 Task: In the  document handbook.odt. Insert footer and write 'www.nexusTech.com'. Find the word using Dictionary 'gratitude' Use the tool word Count and display word count while typing
Action: Mouse moved to (136, 68)
Screenshot: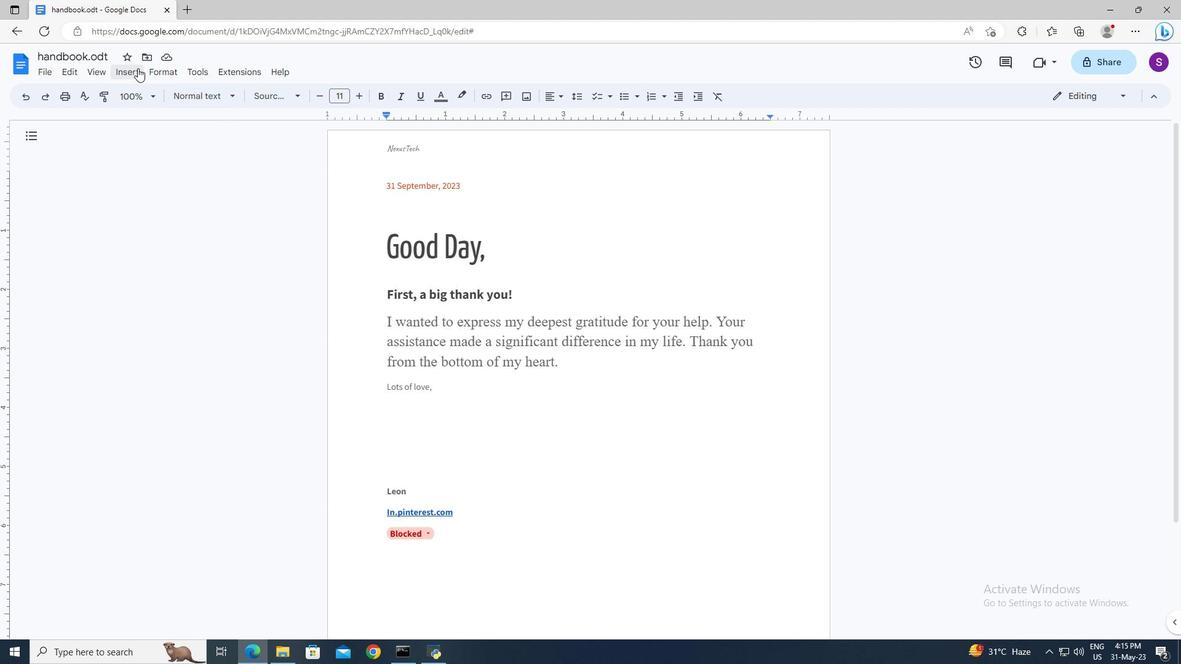 
Action: Mouse pressed left at (136, 68)
Screenshot: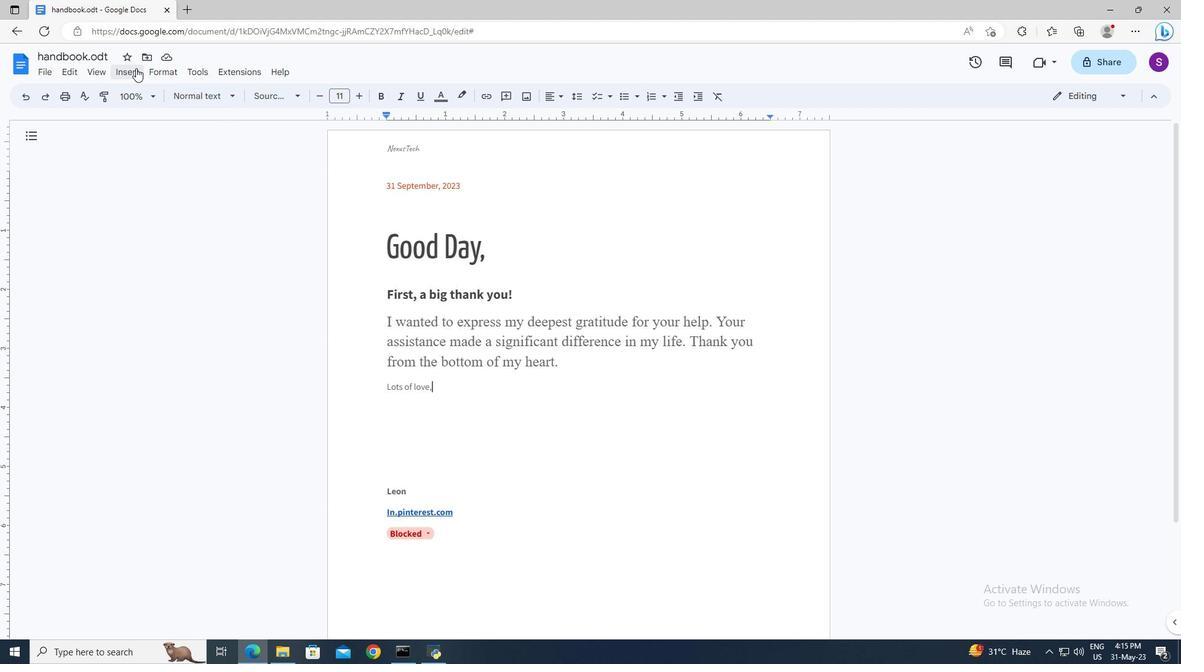 
Action: Mouse moved to (328, 398)
Screenshot: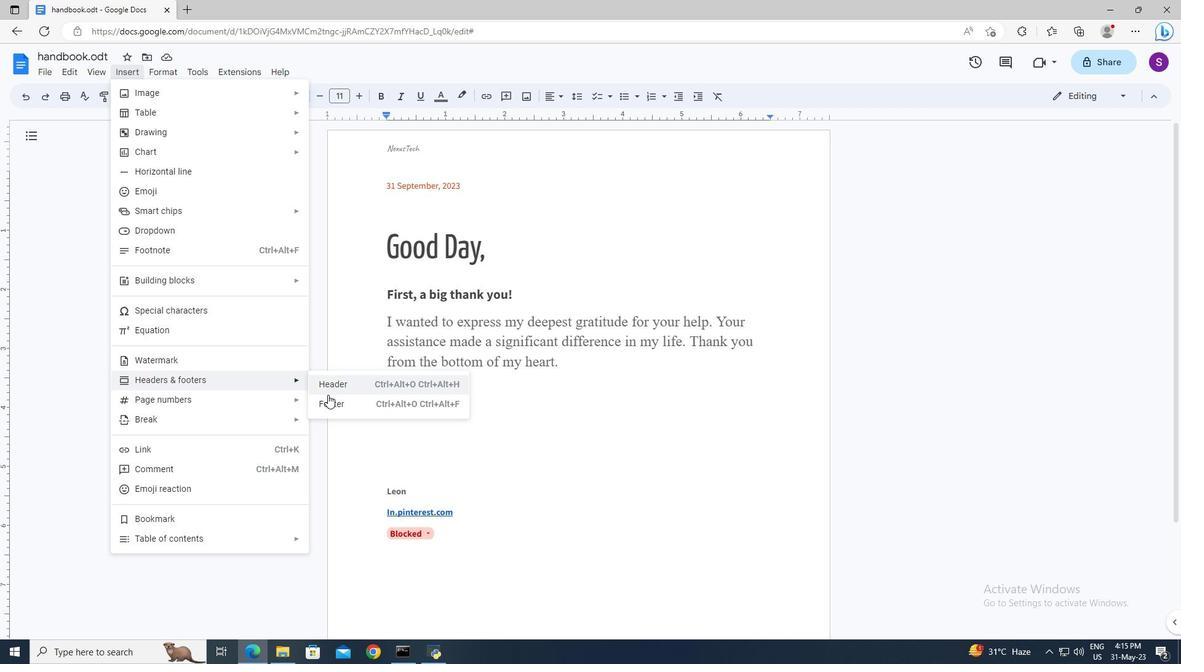 
Action: Mouse pressed left at (328, 398)
Screenshot: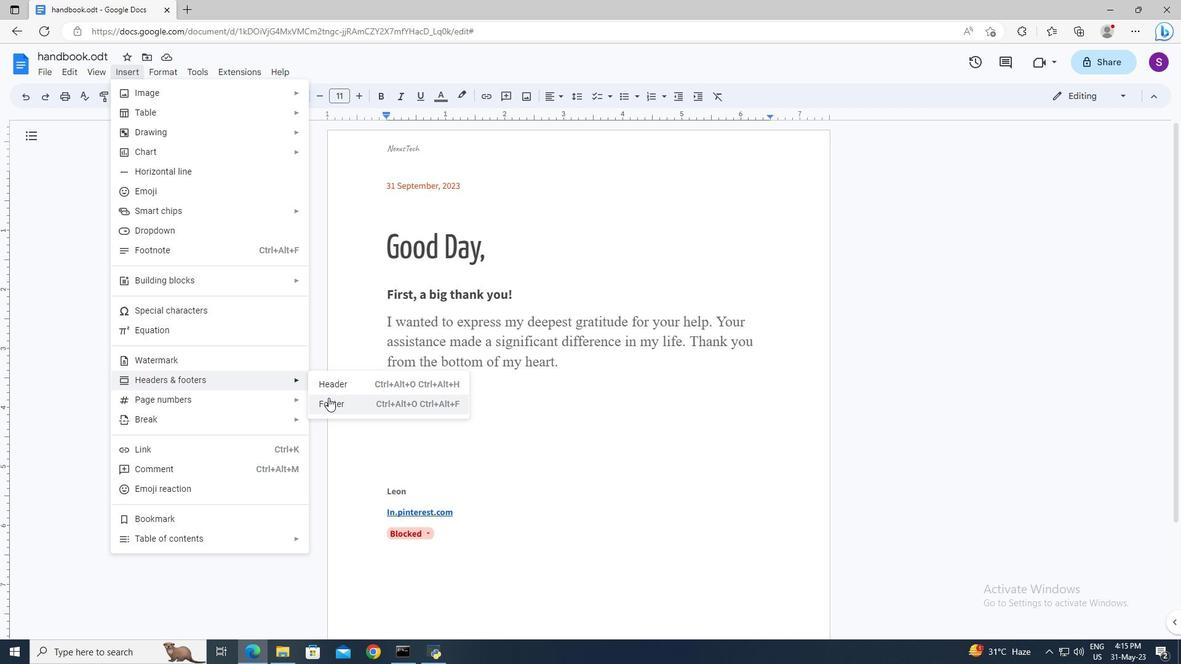 
Action: Key pressed www.nexud
Screenshot: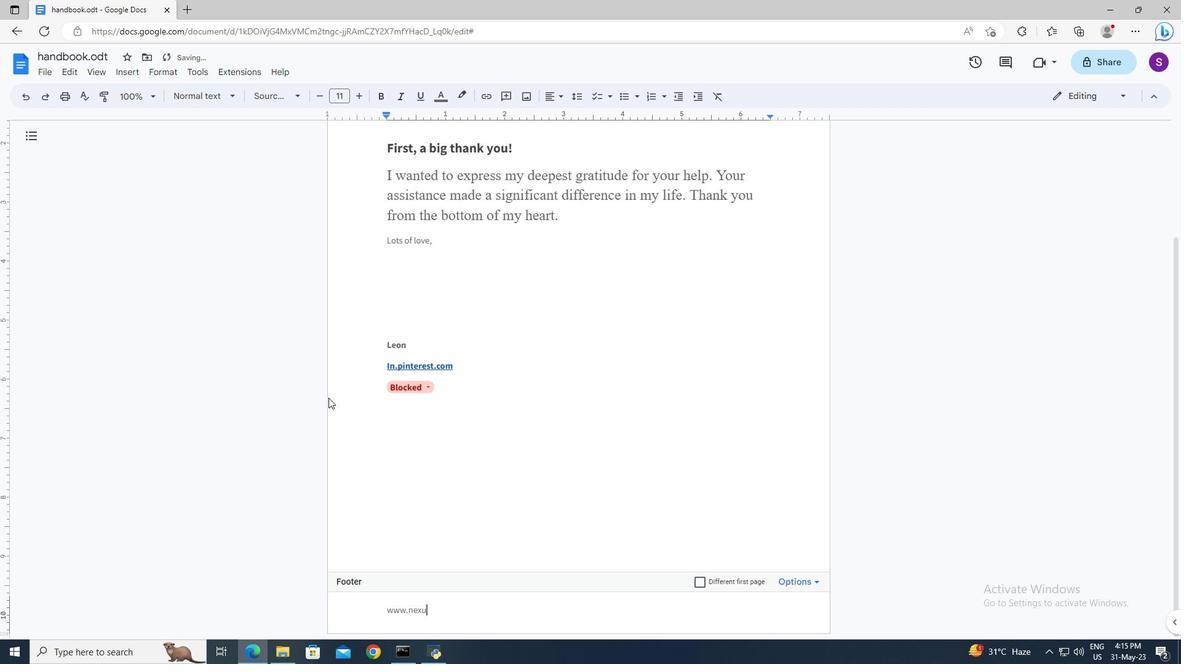 
Action: Mouse moved to (318, 393)
Screenshot: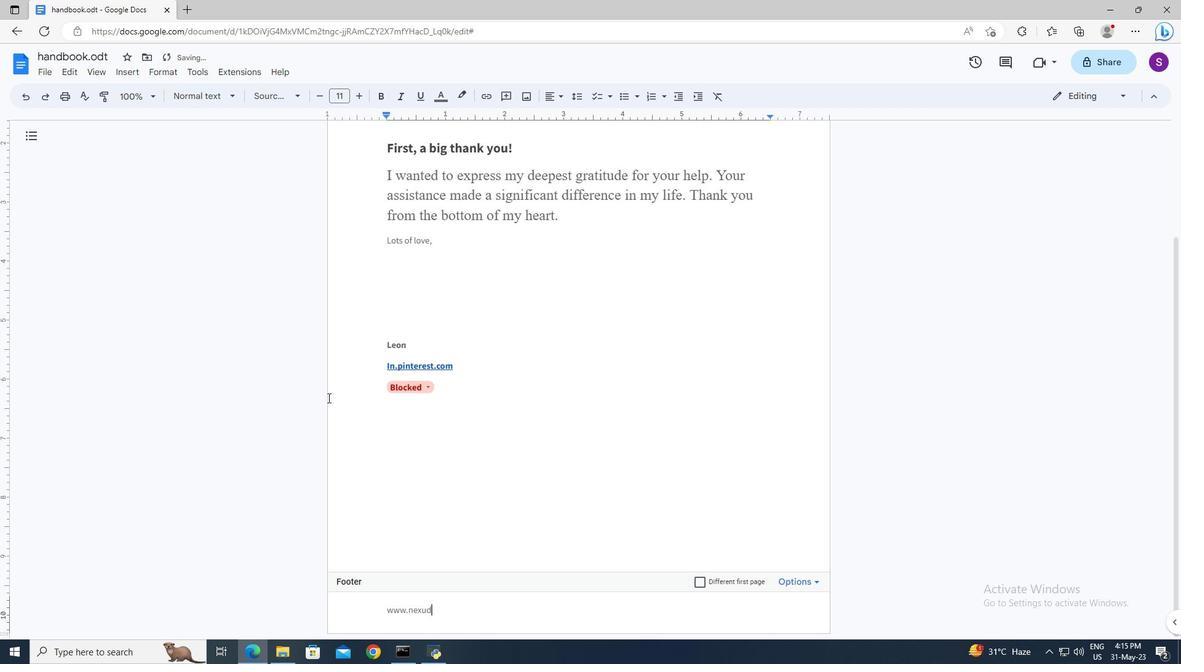 
Action: Key pressed <Key.backspace>
Screenshot: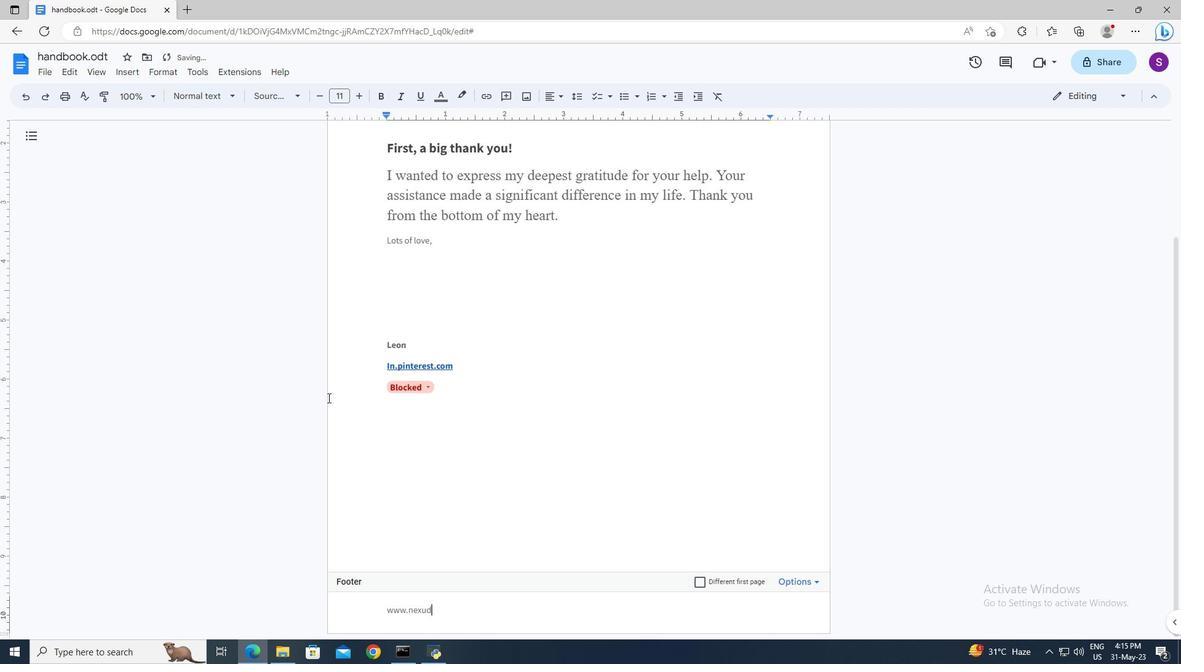
Action: Mouse moved to (316, 392)
Screenshot: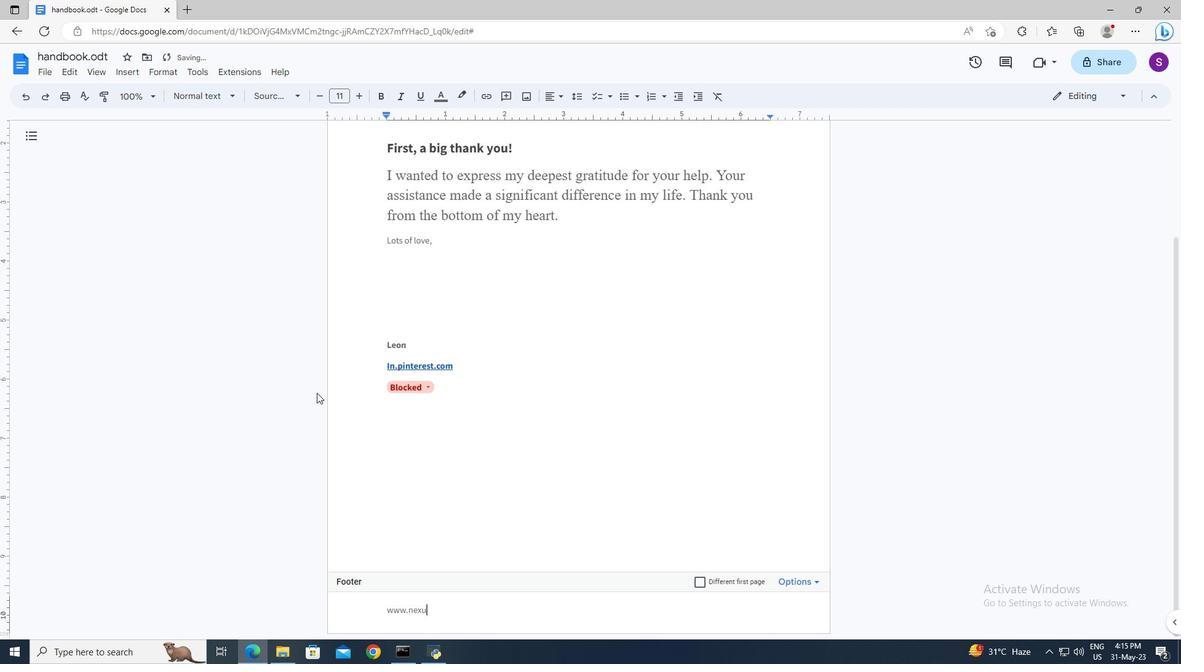 
Action: Key pressed s<Key.shift>
Screenshot: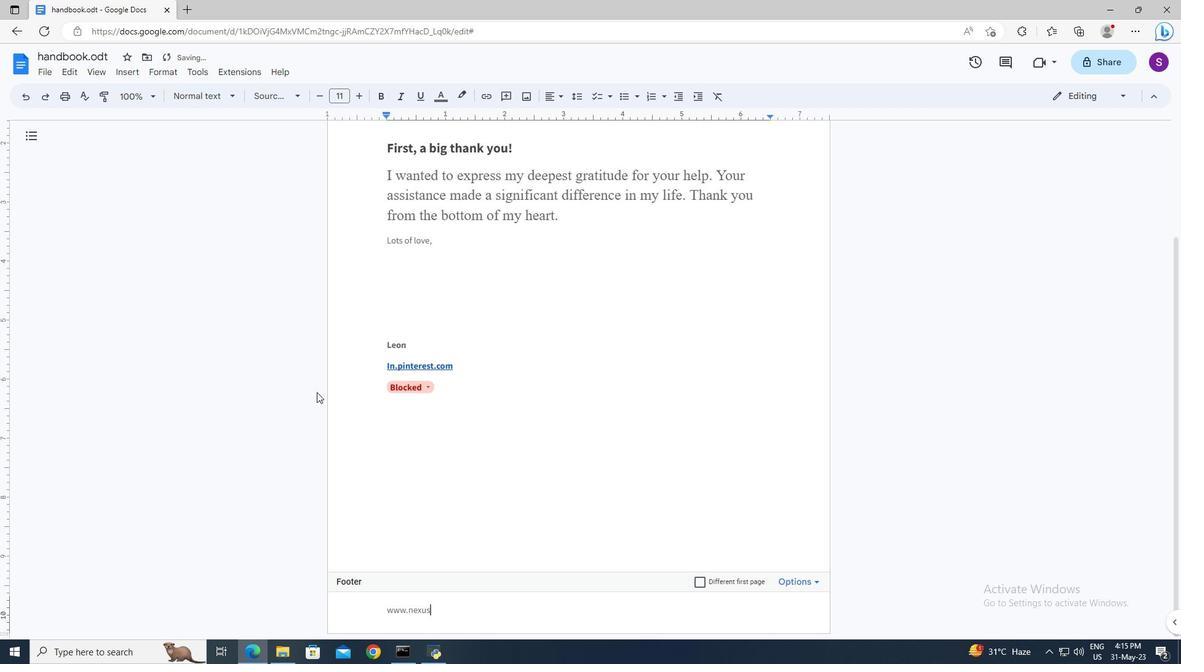 
Action: Mouse moved to (315, 392)
Screenshot: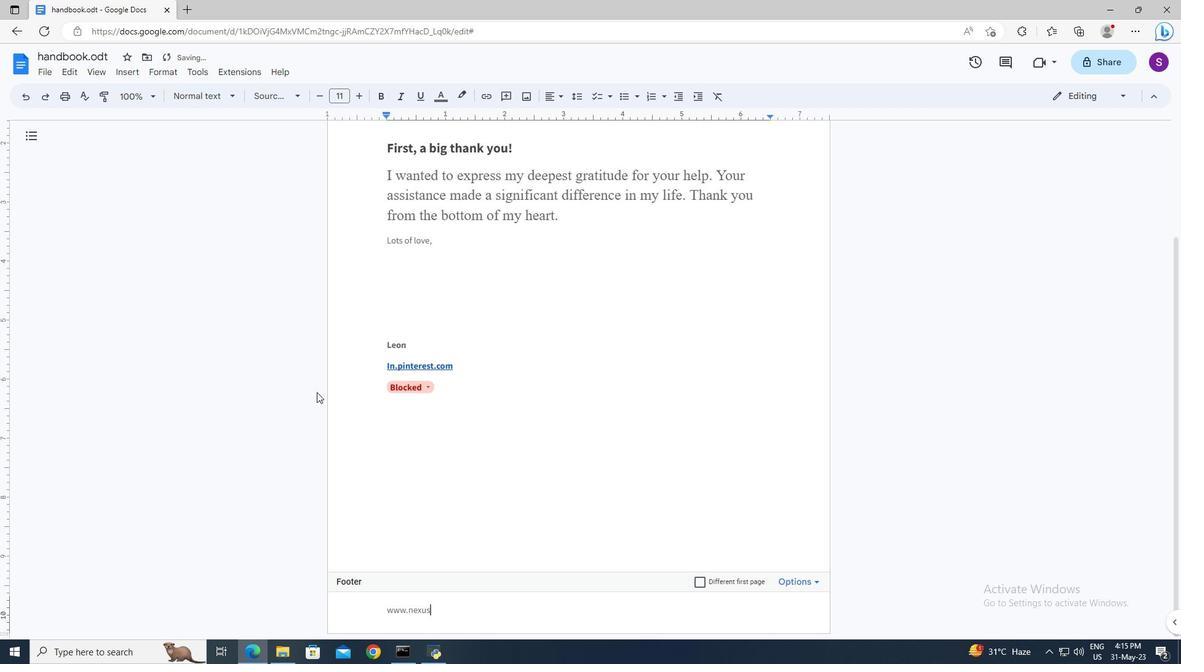 
Action: Key pressed Tecv<Key.backspace>h.com
Screenshot: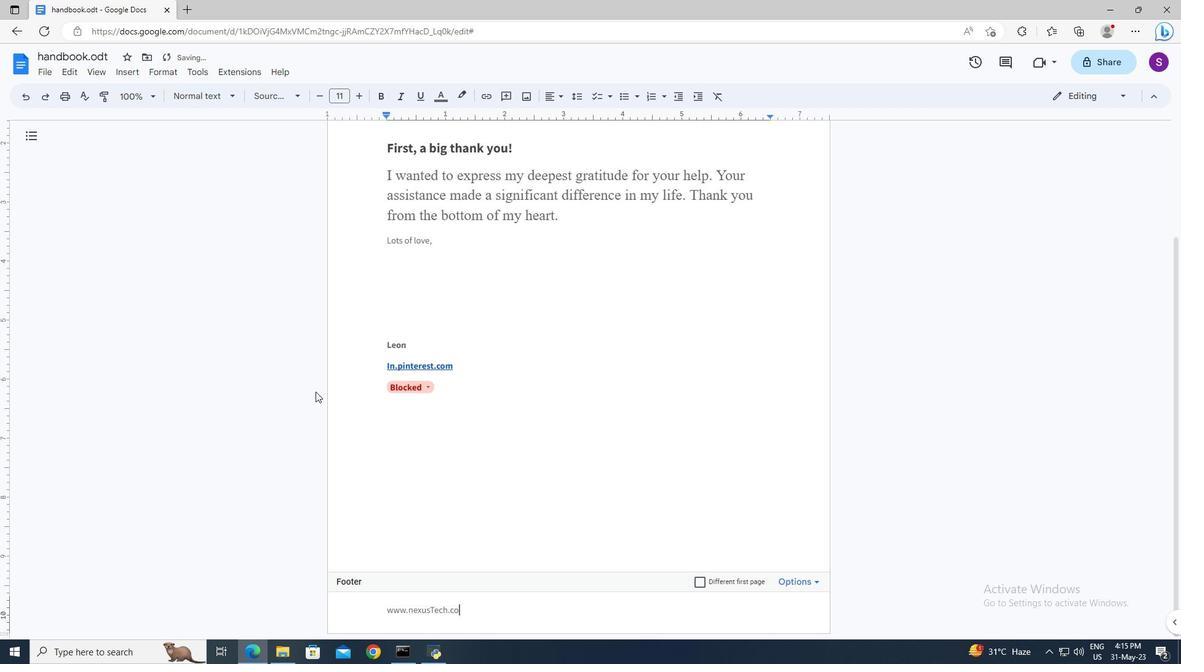
Action: Mouse moved to (272, 372)
Screenshot: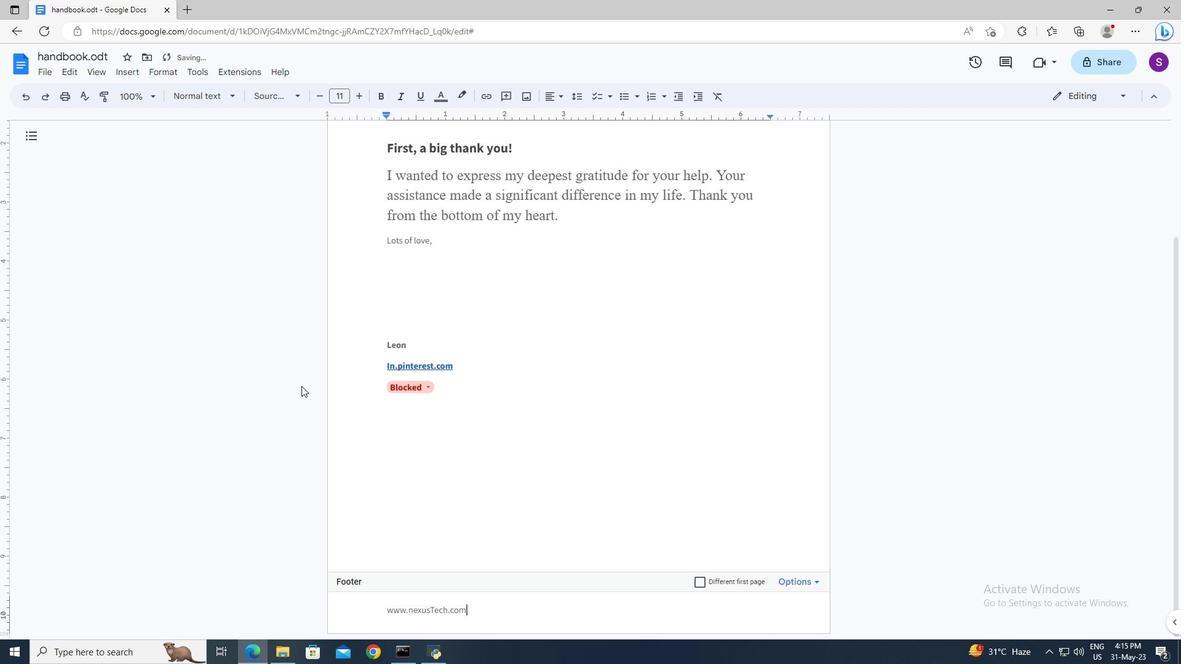
Action: Mouse scrolled (272, 372) with delta (0, 0)
Screenshot: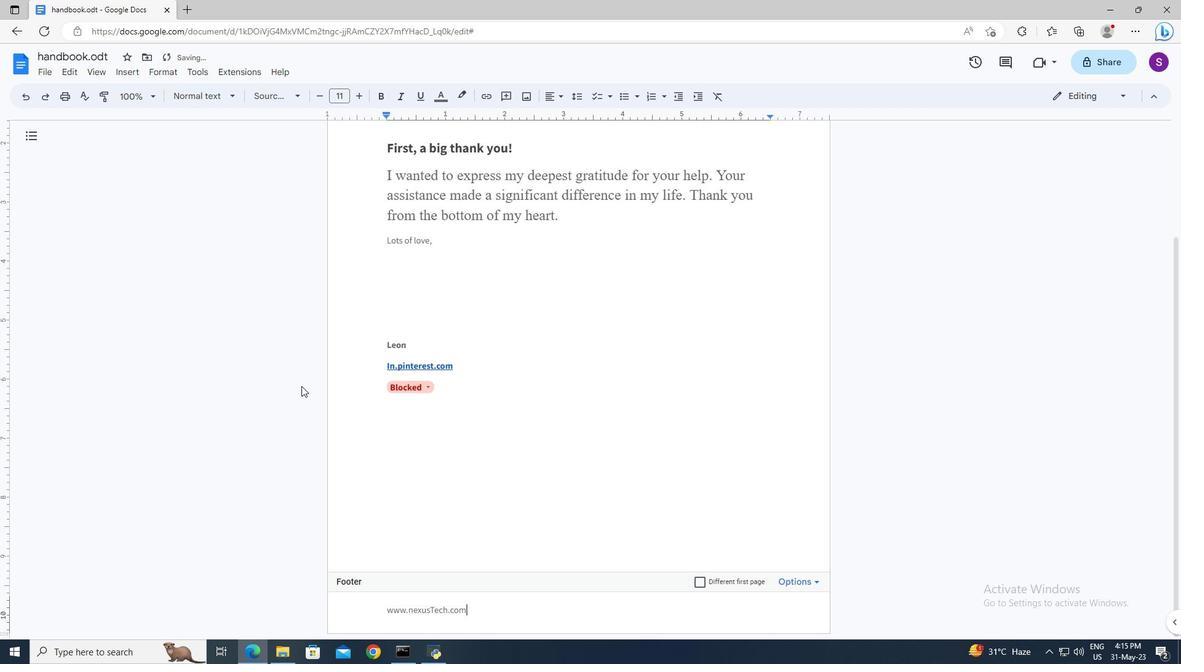 
Action: Mouse scrolled (272, 372) with delta (0, 0)
Screenshot: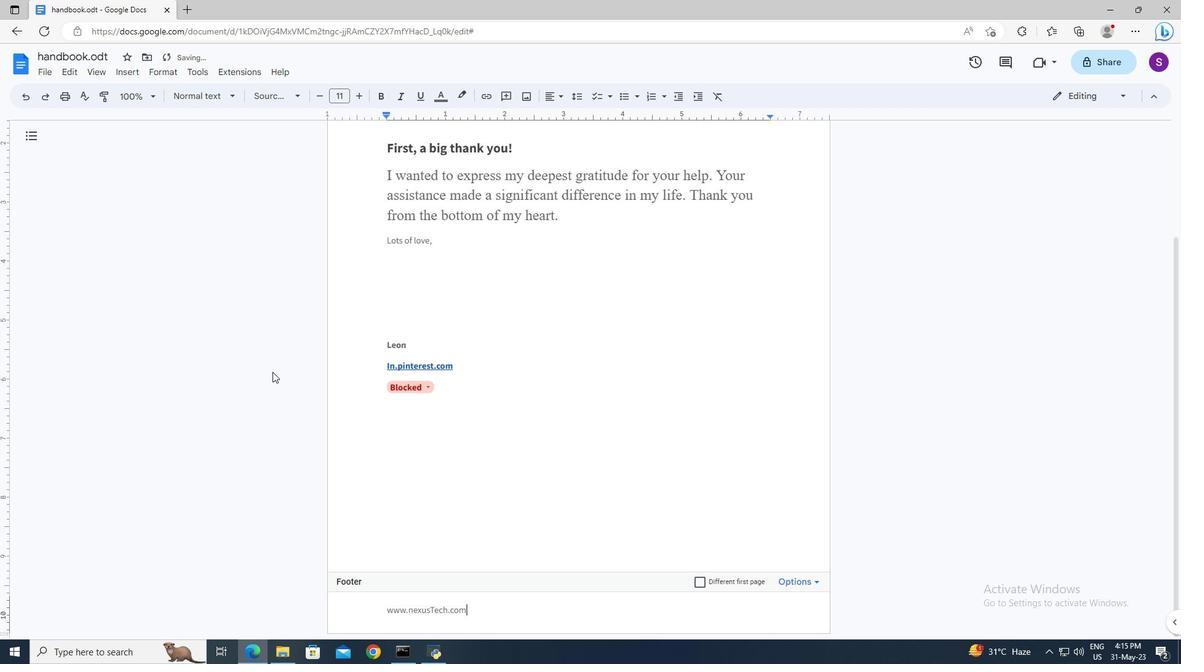 
Action: Mouse scrolled (272, 372) with delta (0, 0)
Screenshot: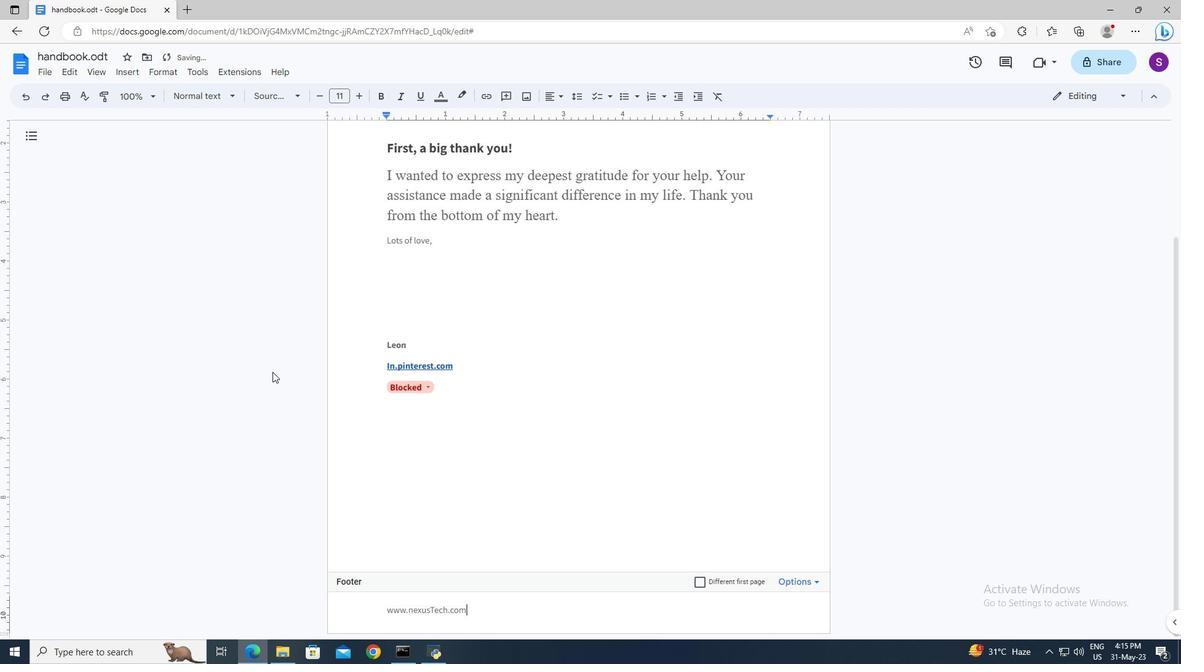 
Action: Mouse scrolled (272, 372) with delta (0, 0)
Screenshot: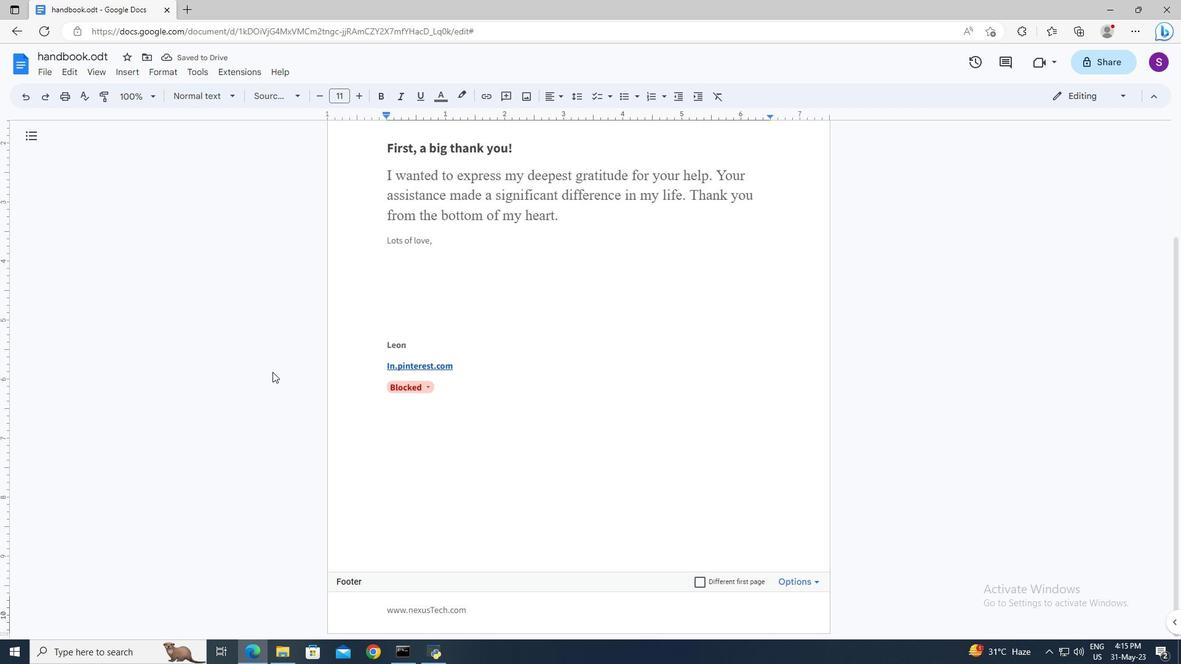 
Action: Mouse moved to (396, 347)
Screenshot: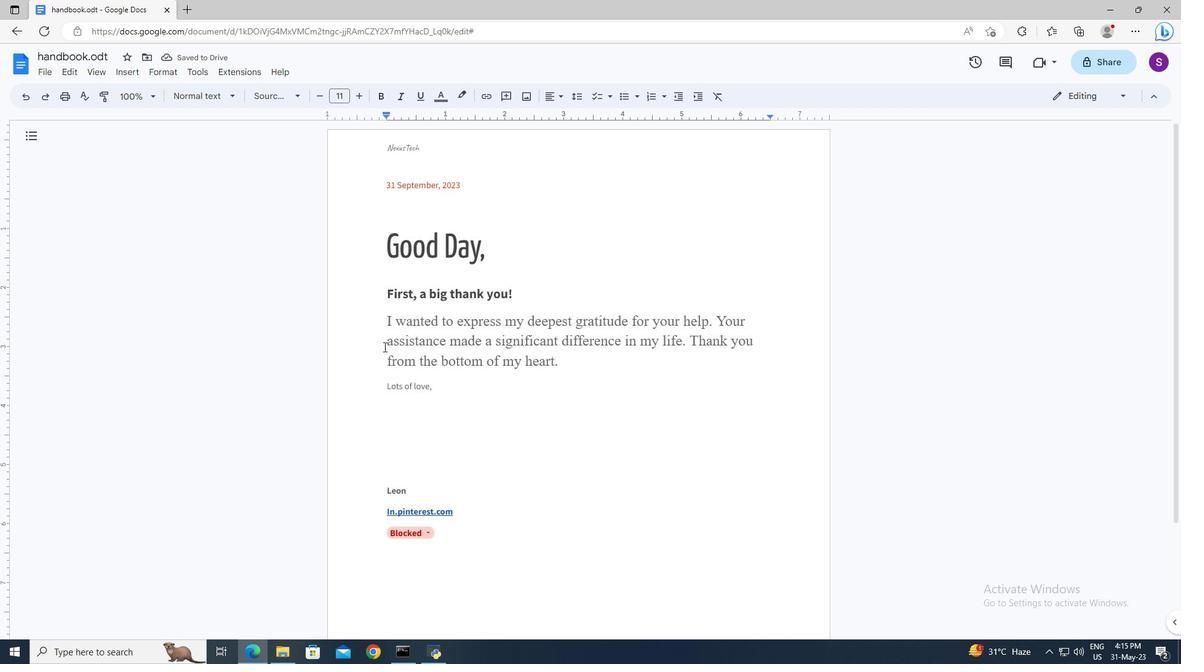 
Action: Mouse pressed left at (396, 347)
Screenshot: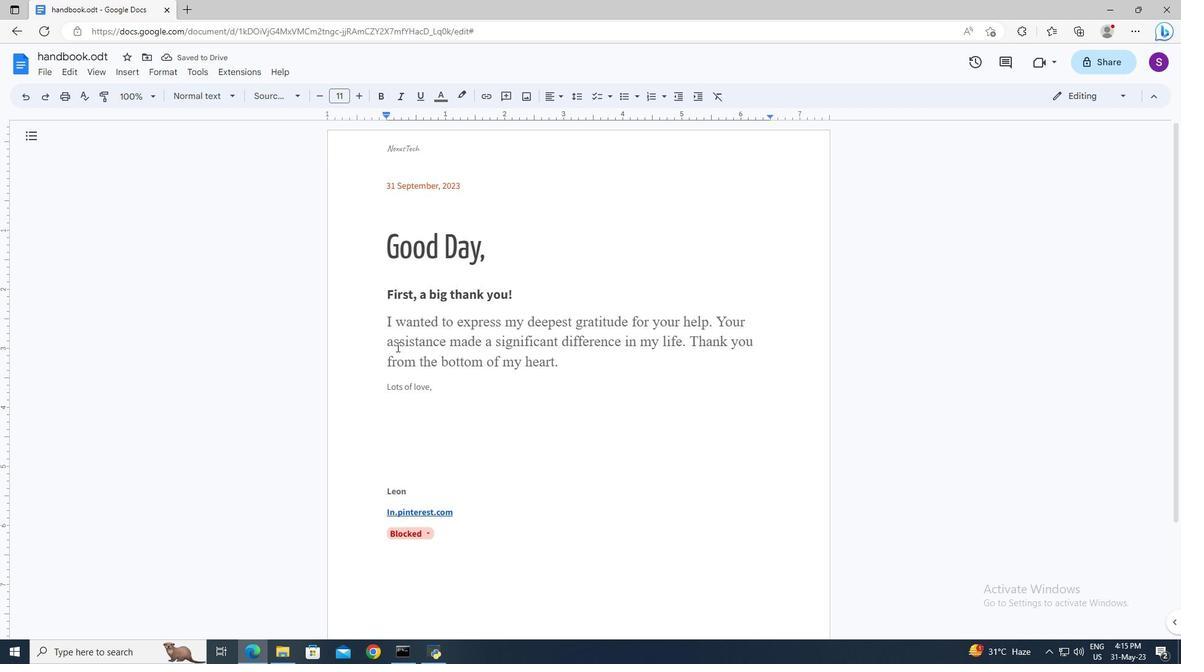 
Action: Mouse moved to (212, 75)
Screenshot: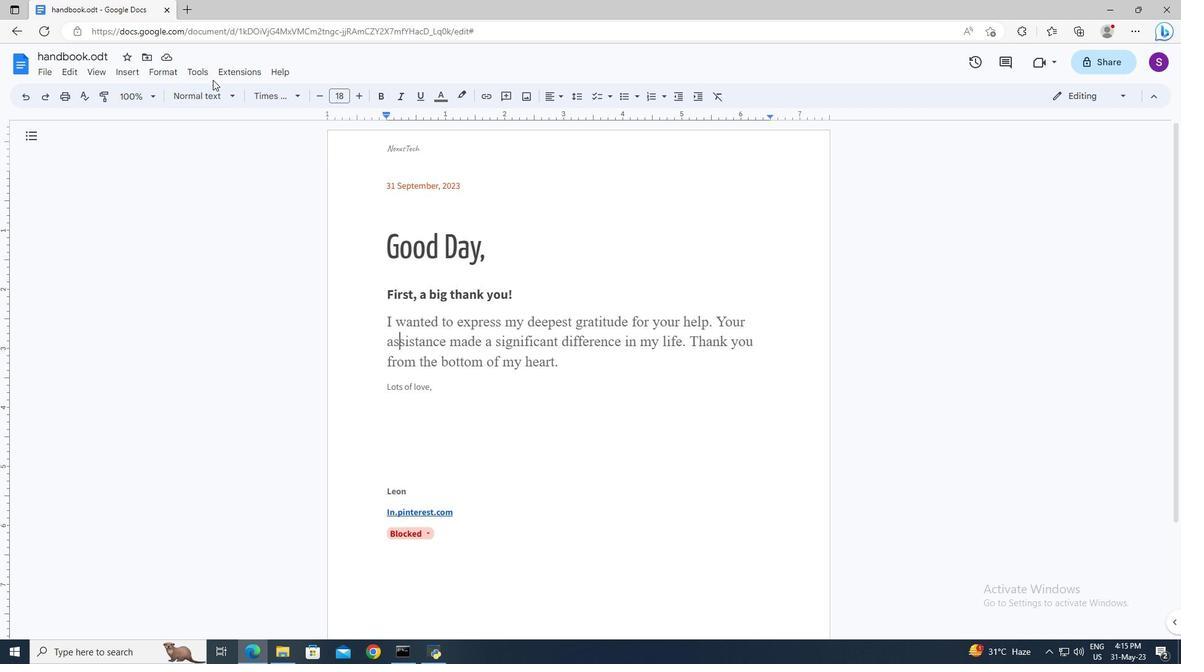 
Action: Mouse pressed left at (212, 75)
Screenshot: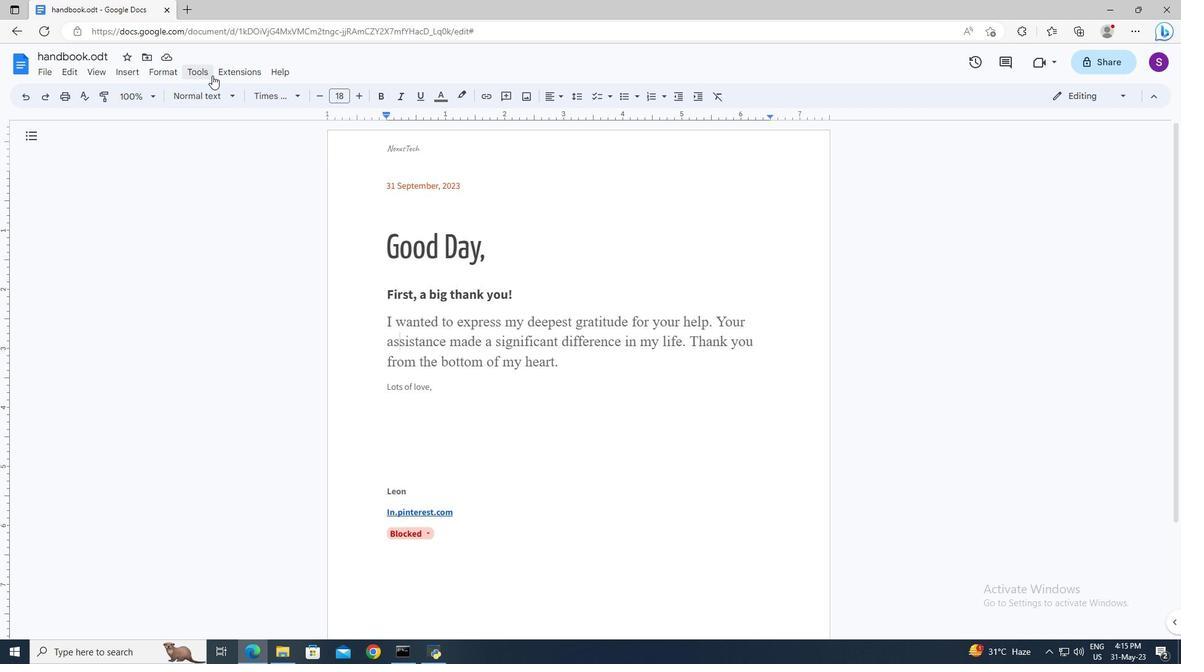 
Action: Mouse moved to (243, 246)
Screenshot: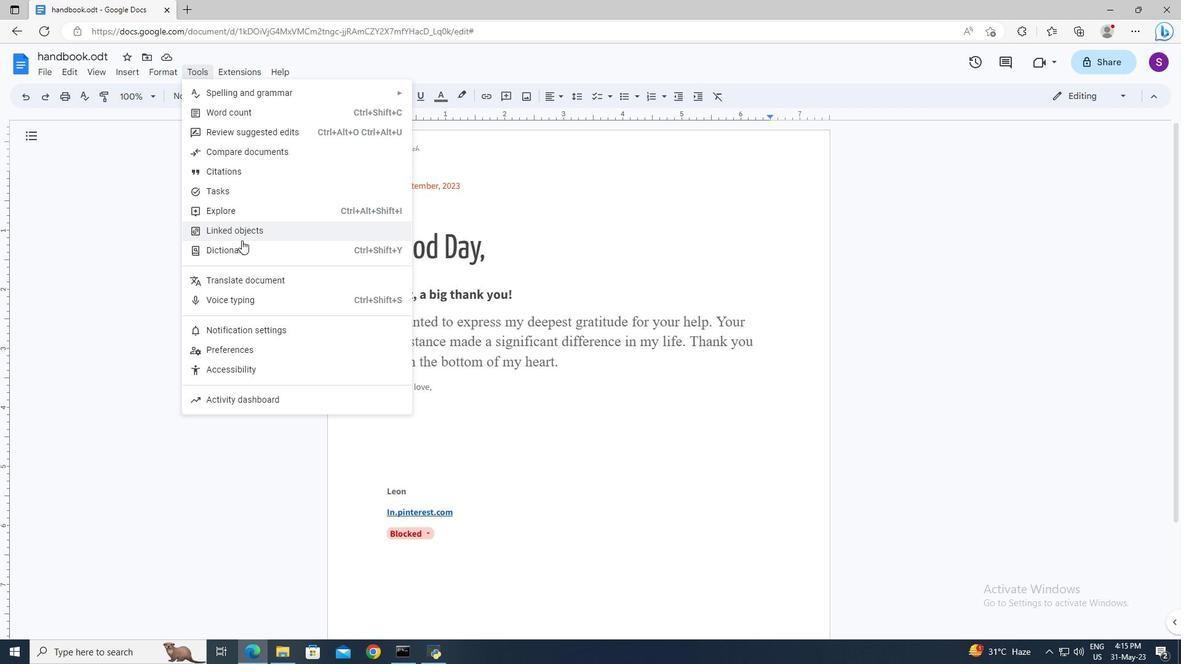 
Action: Mouse pressed left at (243, 246)
Screenshot: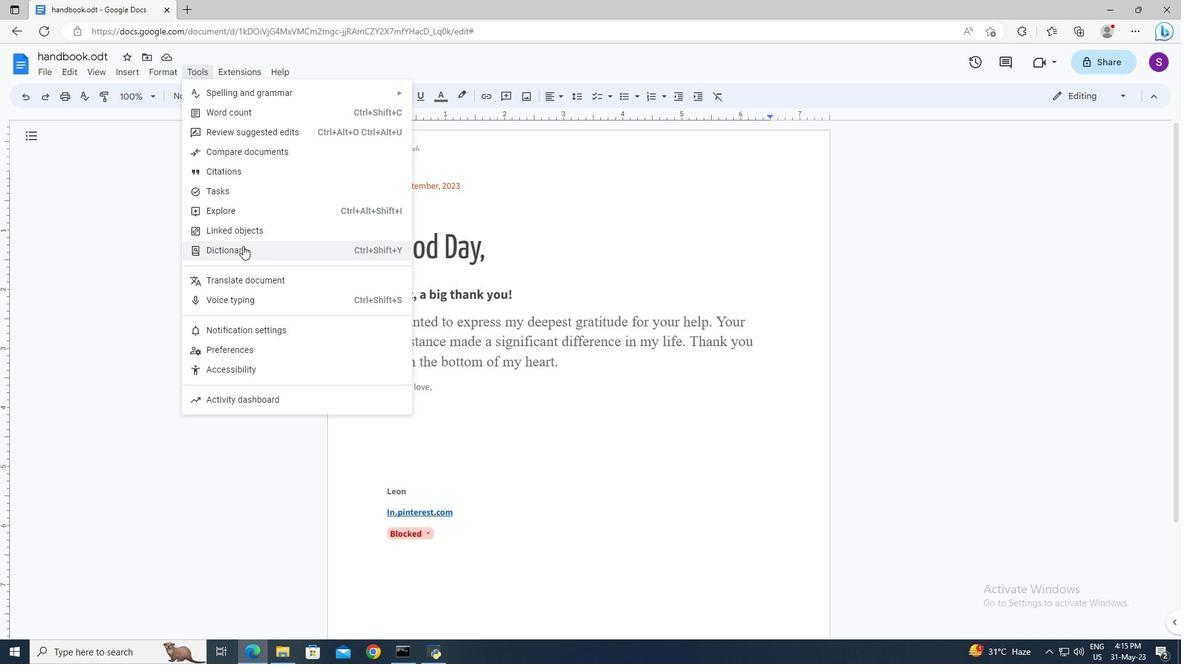 
Action: Mouse moved to (1064, 134)
Screenshot: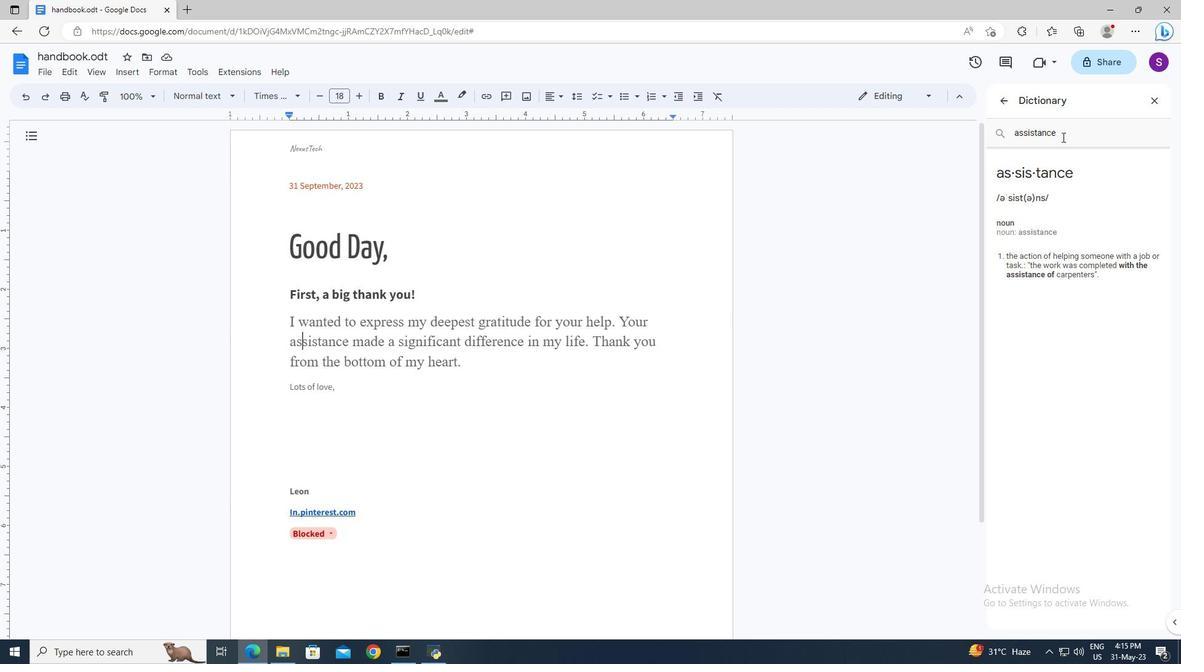 
Action: Mouse pressed left at (1064, 134)
Screenshot: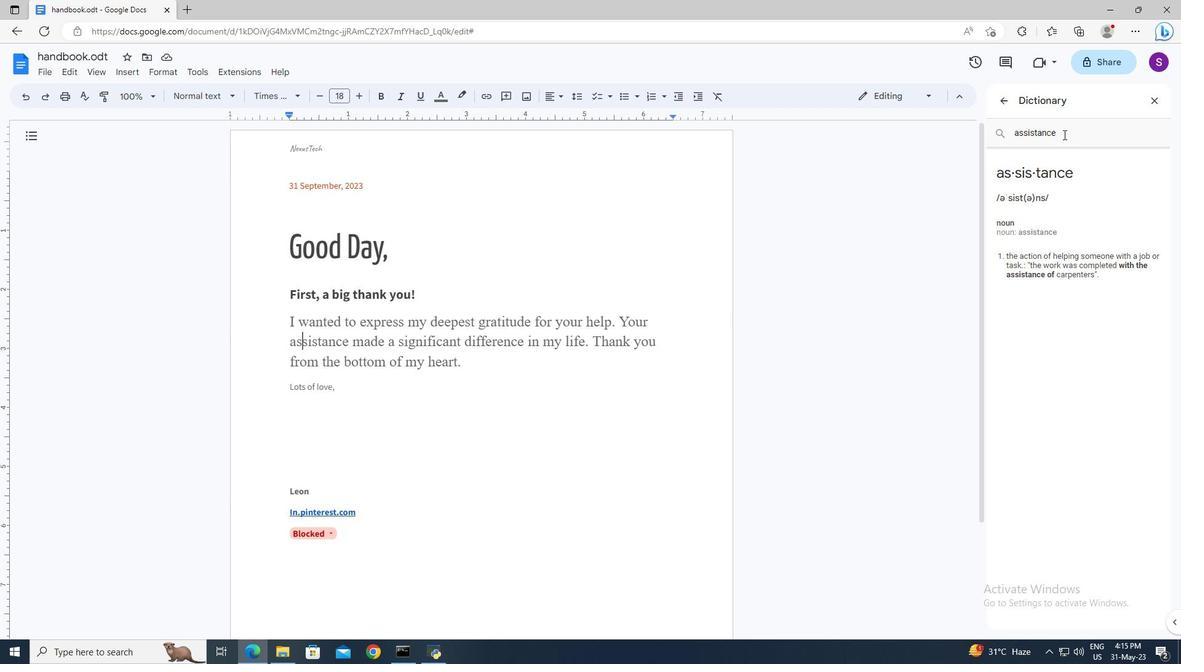 
Action: Mouse moved to (800, 0)
Screenshot: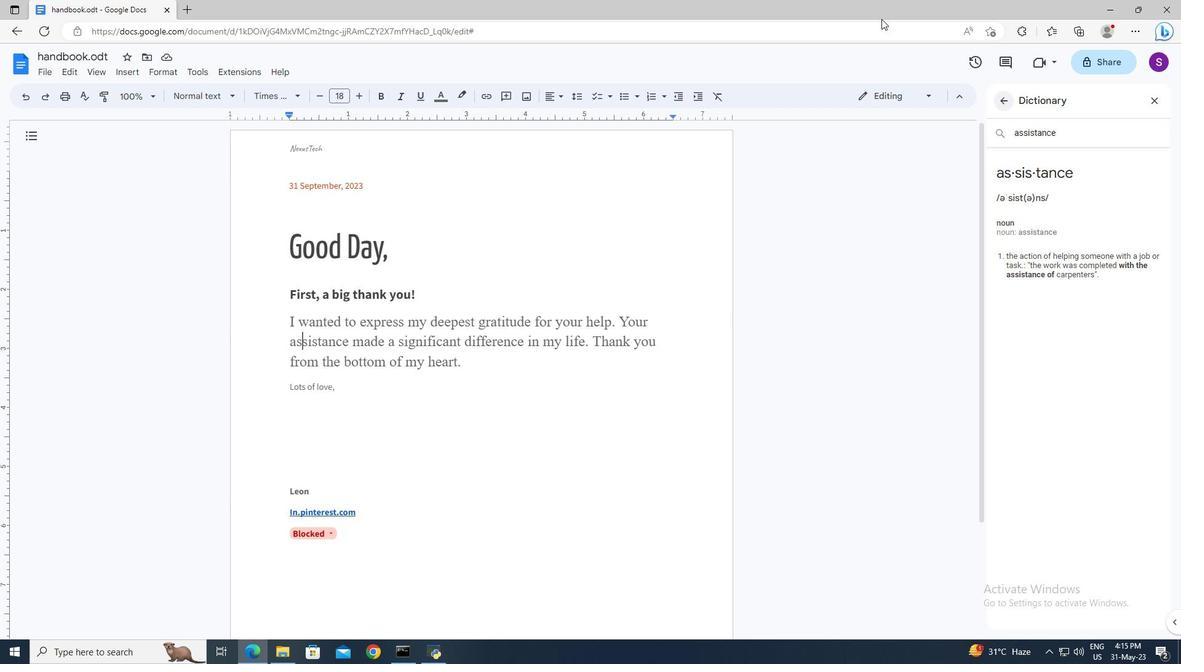 
Action: Key pressed ctrl+A<Key.delete>gratitude<Key.enter>
Screenshot: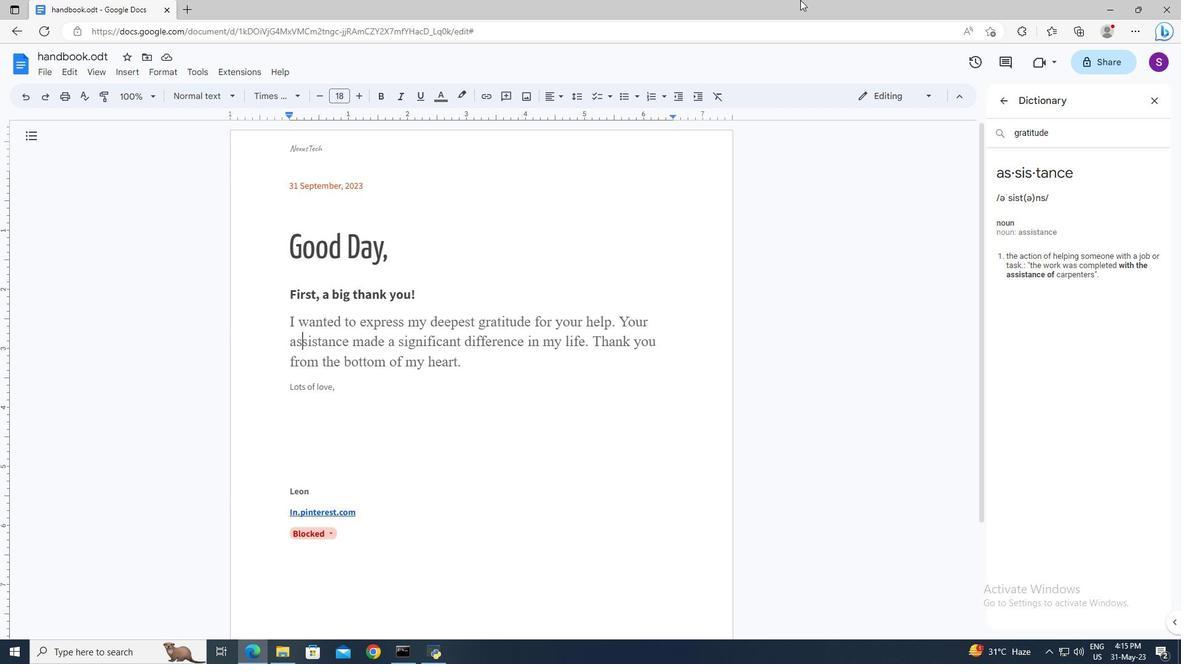 
Action: Mouse moved to (201, 70)
Screenshot: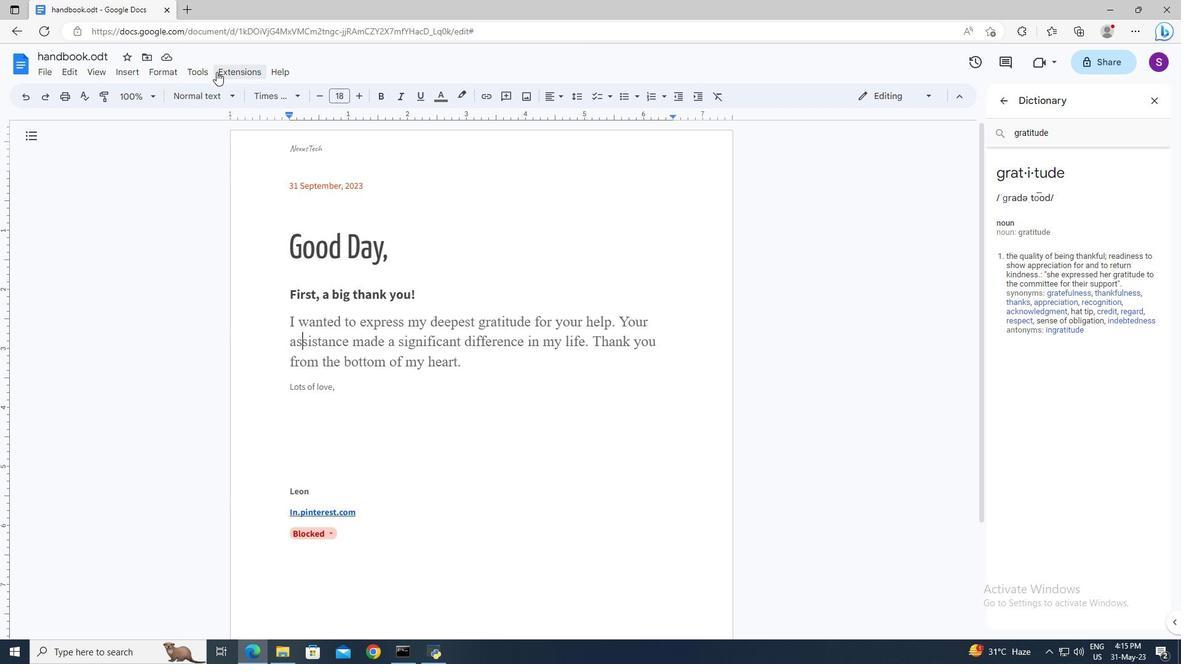 
Action: Mouse pressed left at (201, 70)
Screenshot: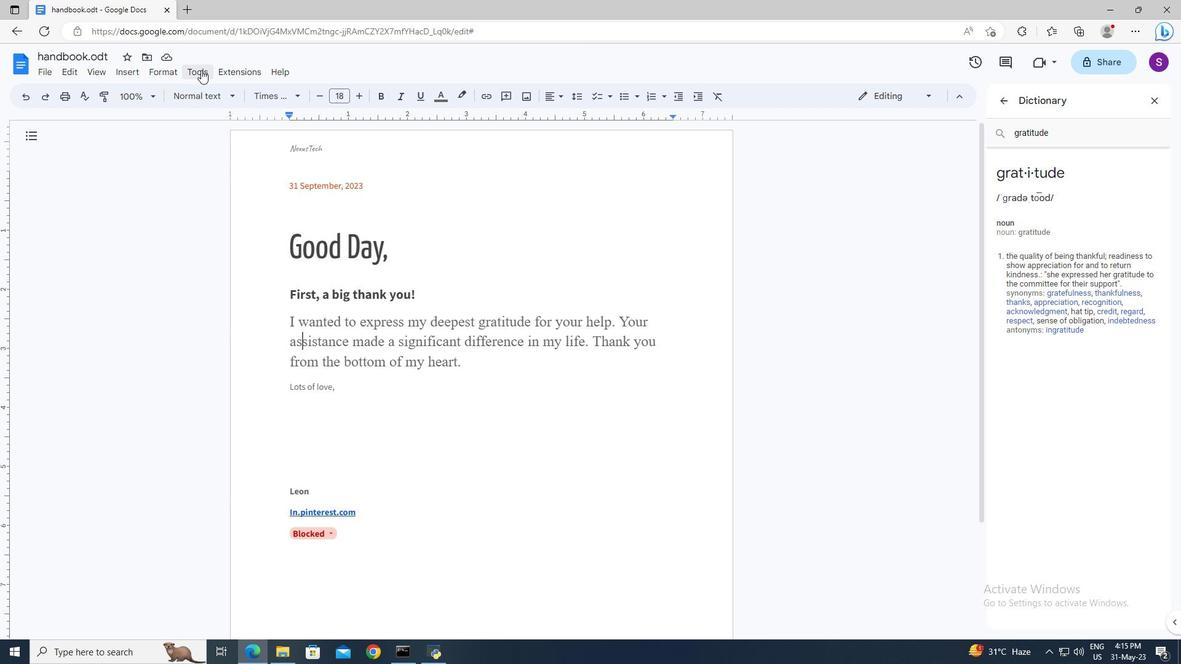 
Action: Mouse moved to (234, 105)
Screenshot: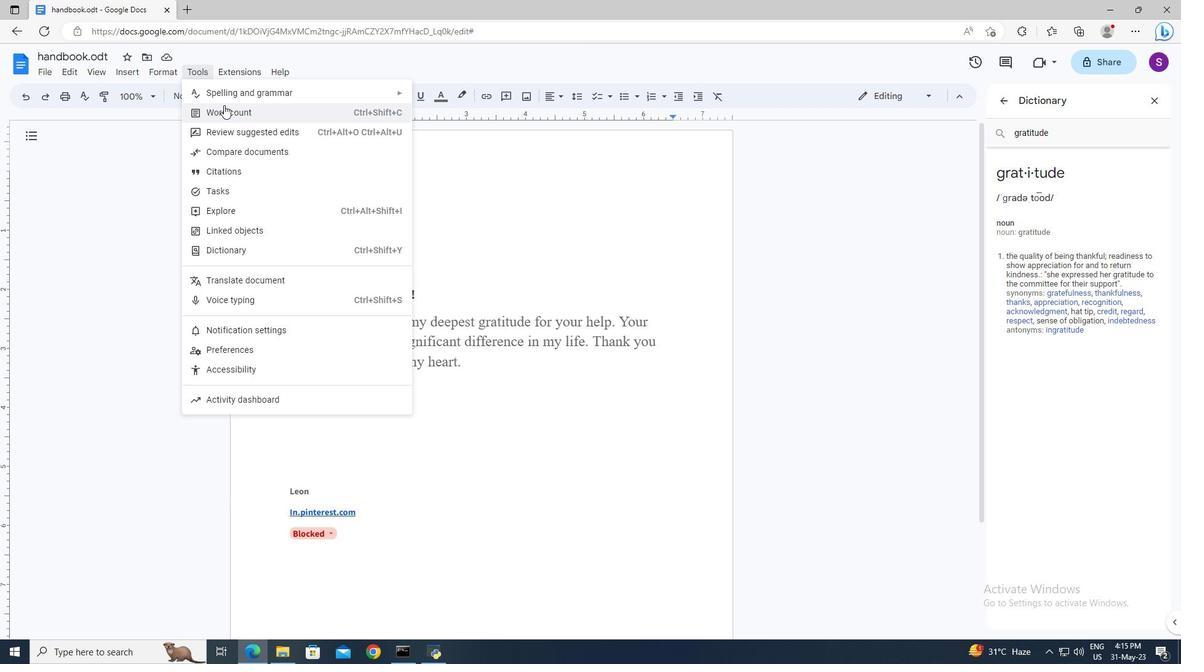 
Action: Mouse pressed left at (234, 105)
Screenshot: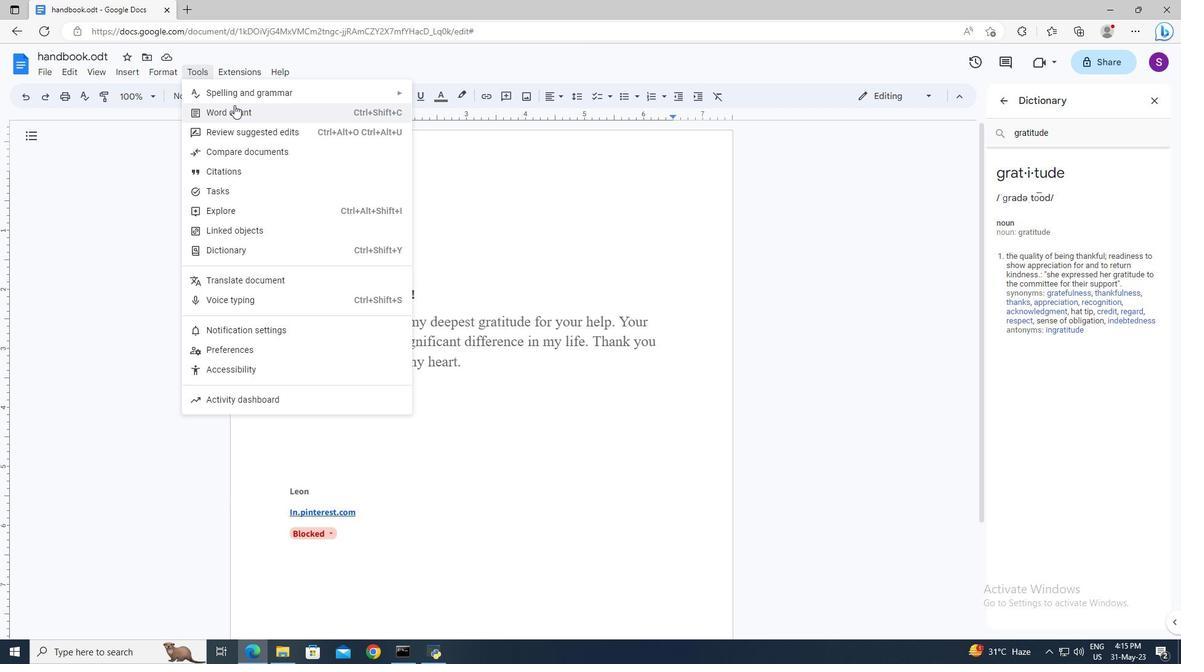 
Action: Mouse moved to (510, 392)
Screenshot: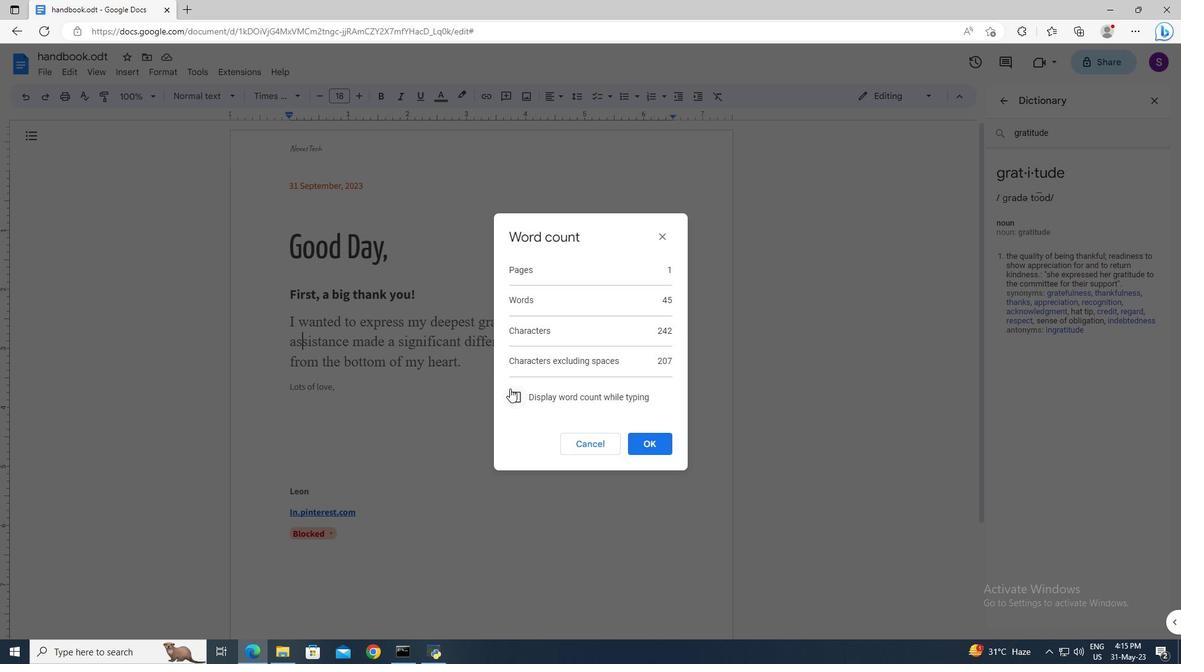 
Action: Mouse pressed left at (510, 392)
Screenshot: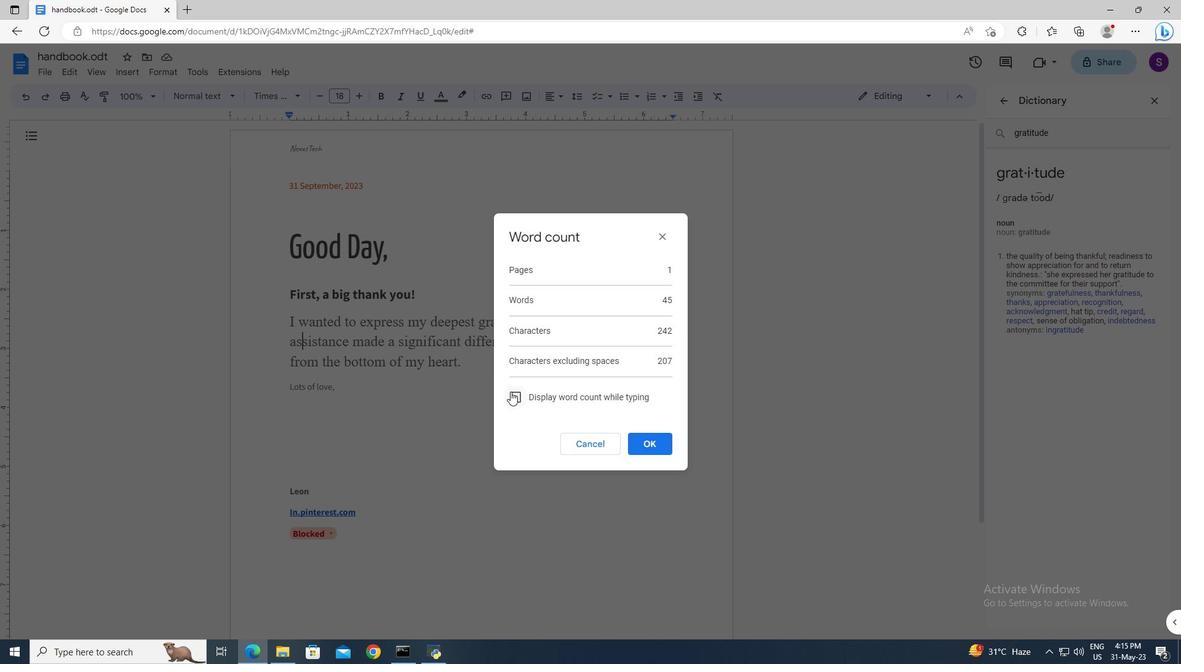 
Action: Mouse moved to (647, 441)
Screenshot: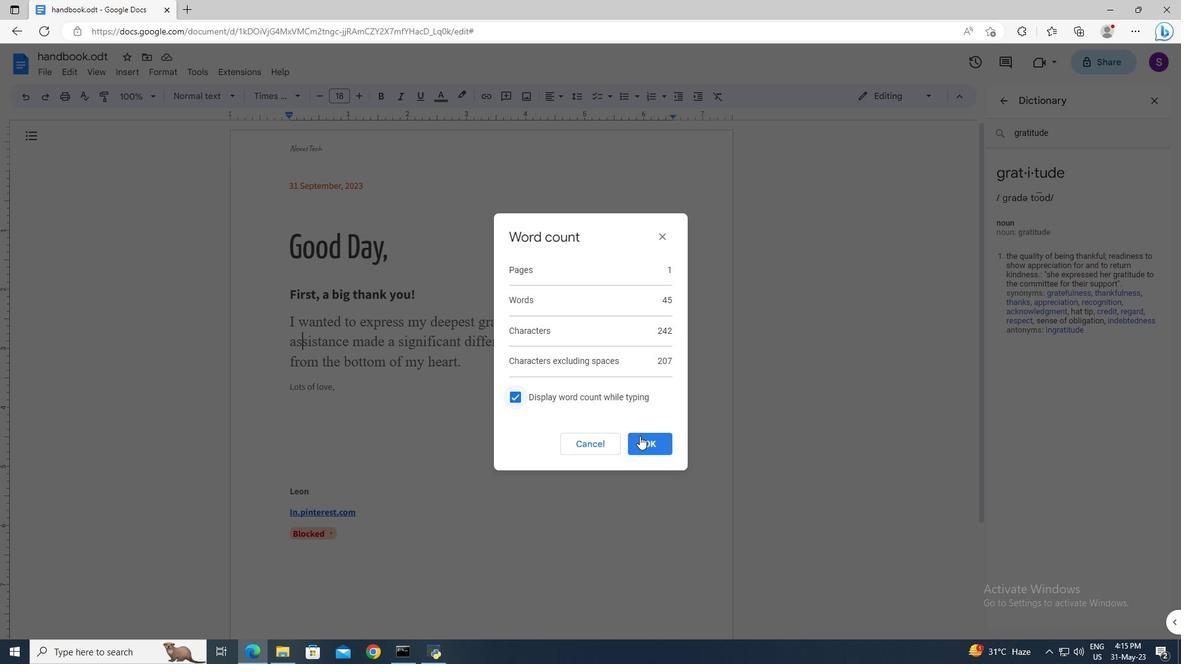 
Action: Mouse pressed left at (647, 441)
Screenshot: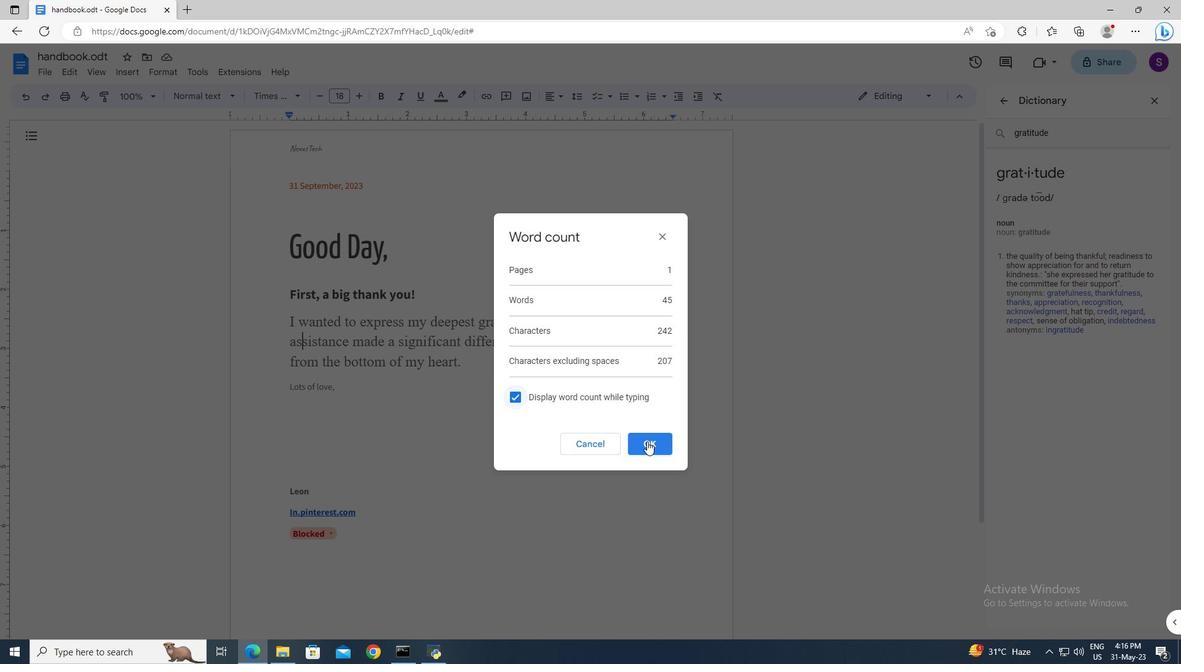 
